 Task: Create Card Mediation Execution Review in Board DevOps Tools and Techniques to Workspace Call Center Services. Create Card Budget Travel Review in Board Content Audit and Strategy Review to Workspace Call Center Services. Create Card Legal Compliance Review in Board Sales Territory Management and Optimization to Workspace Call Center Services
Action: Mouse moved to (79, 360)
Screenshot: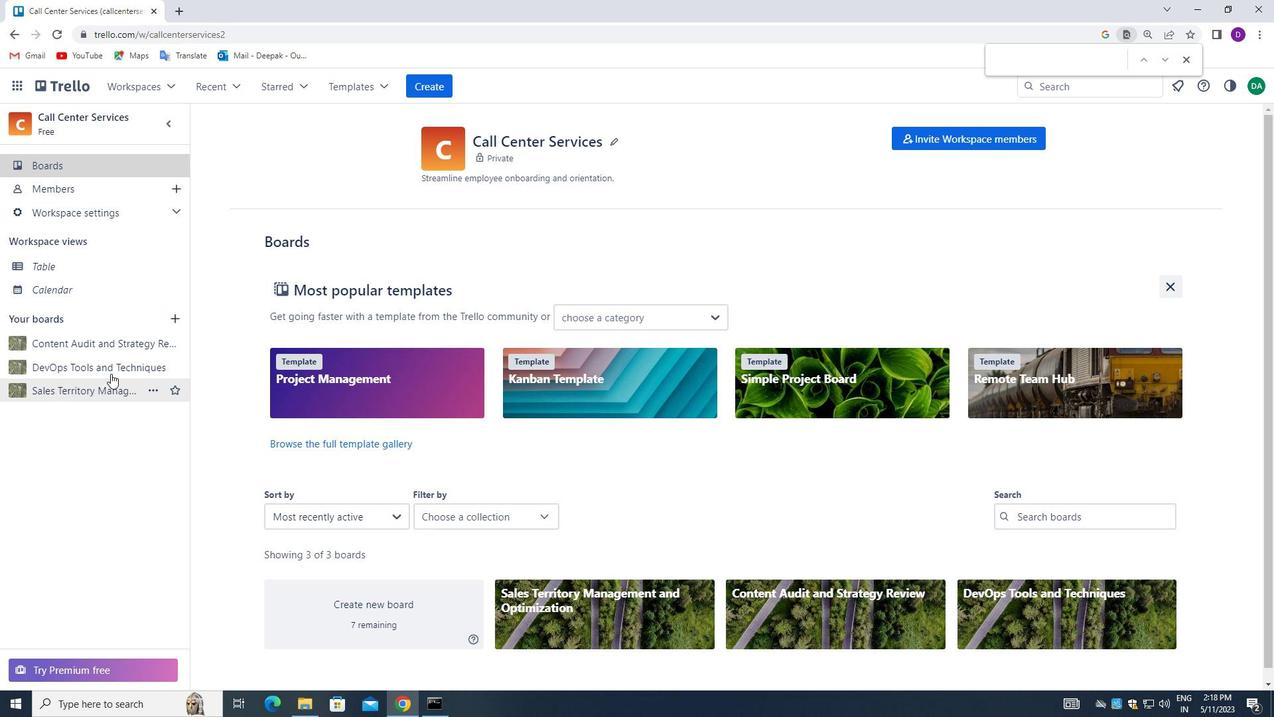 
Action: Mouse pressed left at (79, 360)
Screenshot: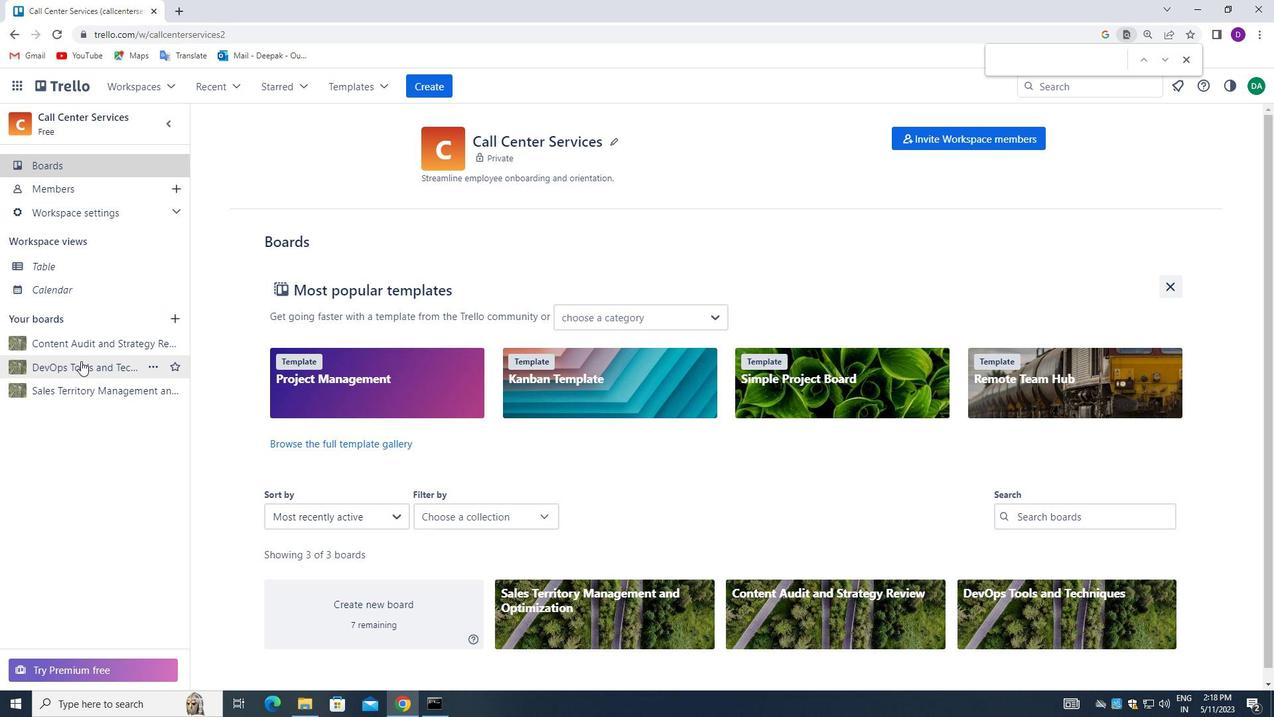 
Action: Mouse moved to (252, 204)
Screenshot: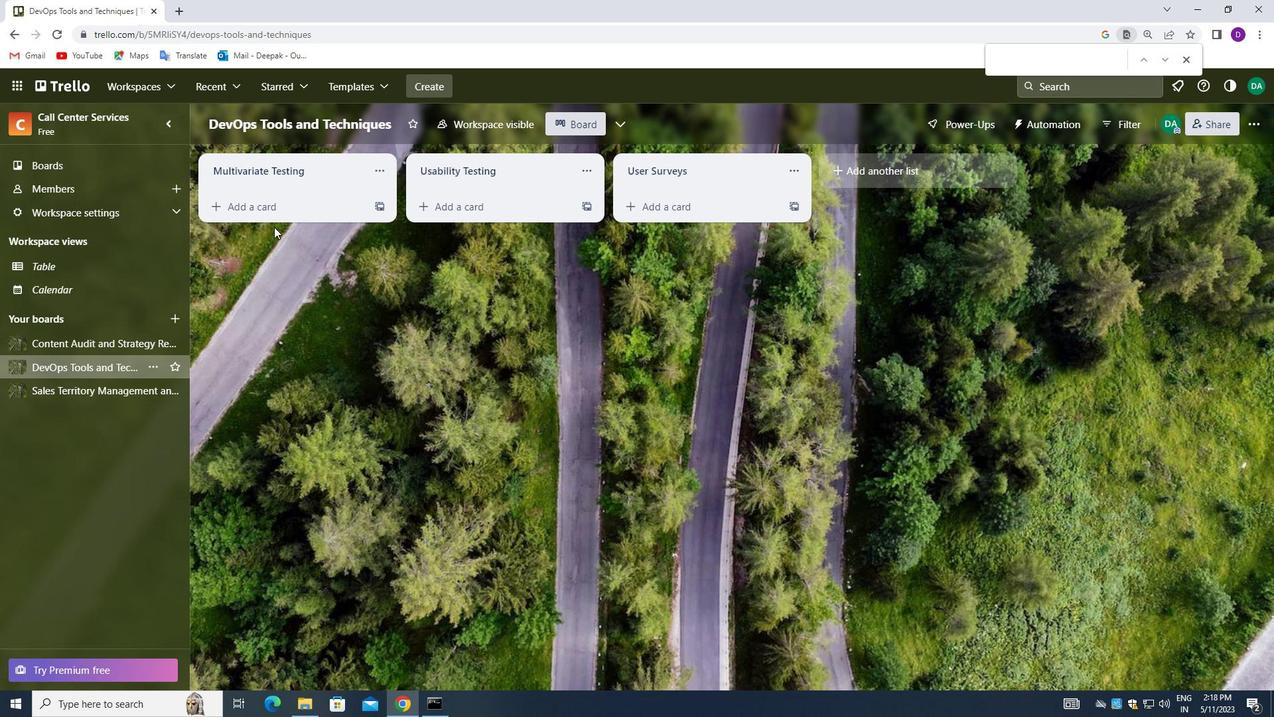 
Action: Mouse pressed left at (252, 204)
Screenshot: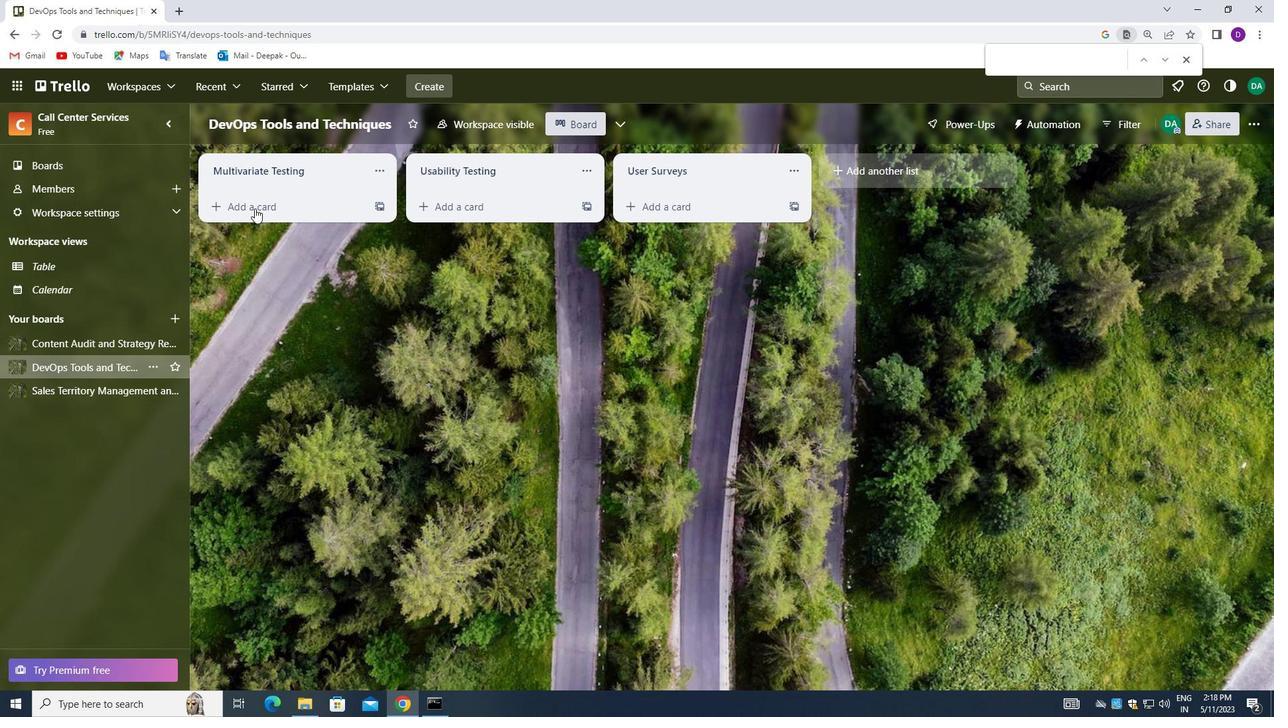 
Action: Mouse moved to (253, 205)
Screenshot: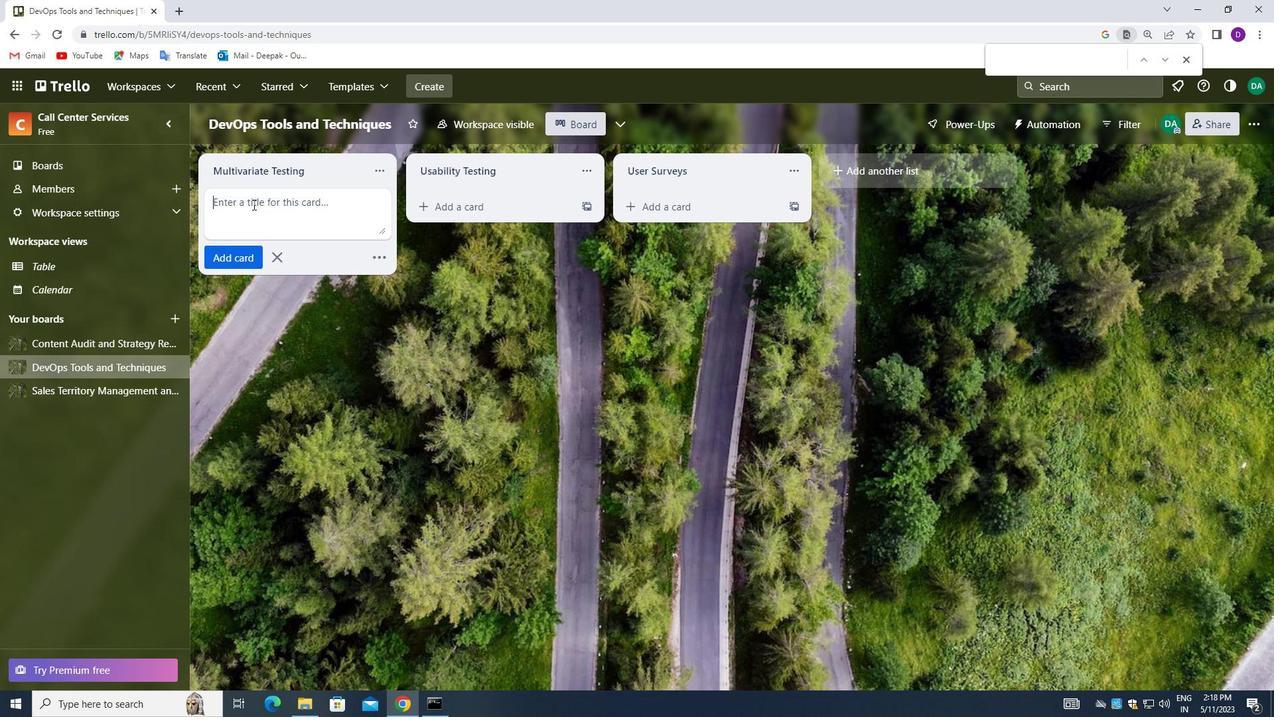 
Action: Mouse pressed left at (253, 205)
Screenshot: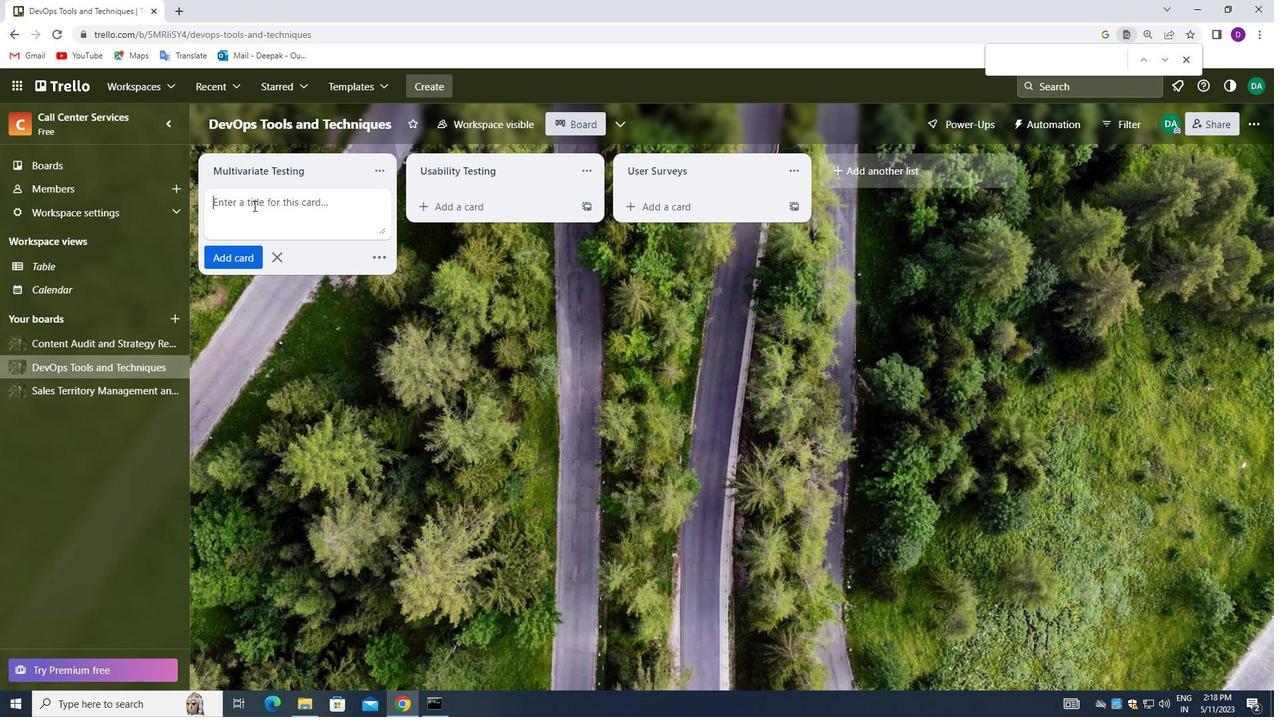 
Action: Mouse moved to (304, 420)
Screenshot: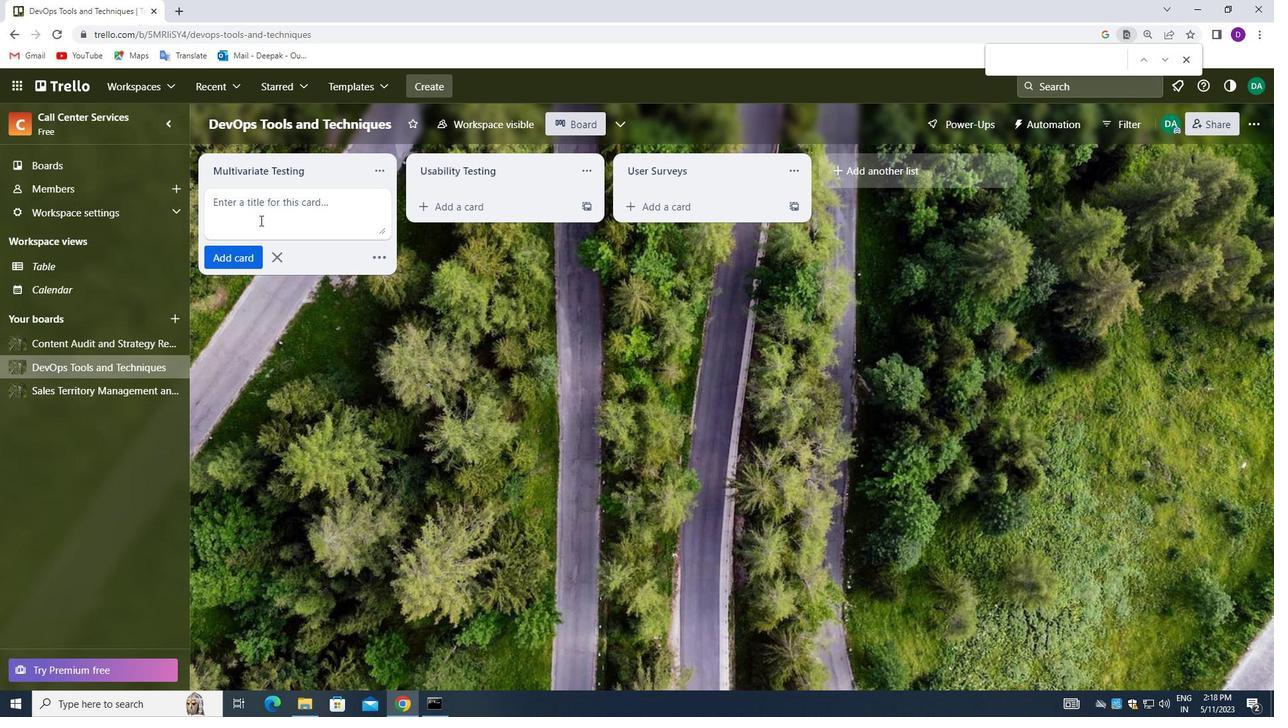 
Action: Key pressed <Key.shift>MEDIATION<Key.space><Key.shift_r>EXECUTION<Key.space><Key.shift_r>REVIEW
Screenshot: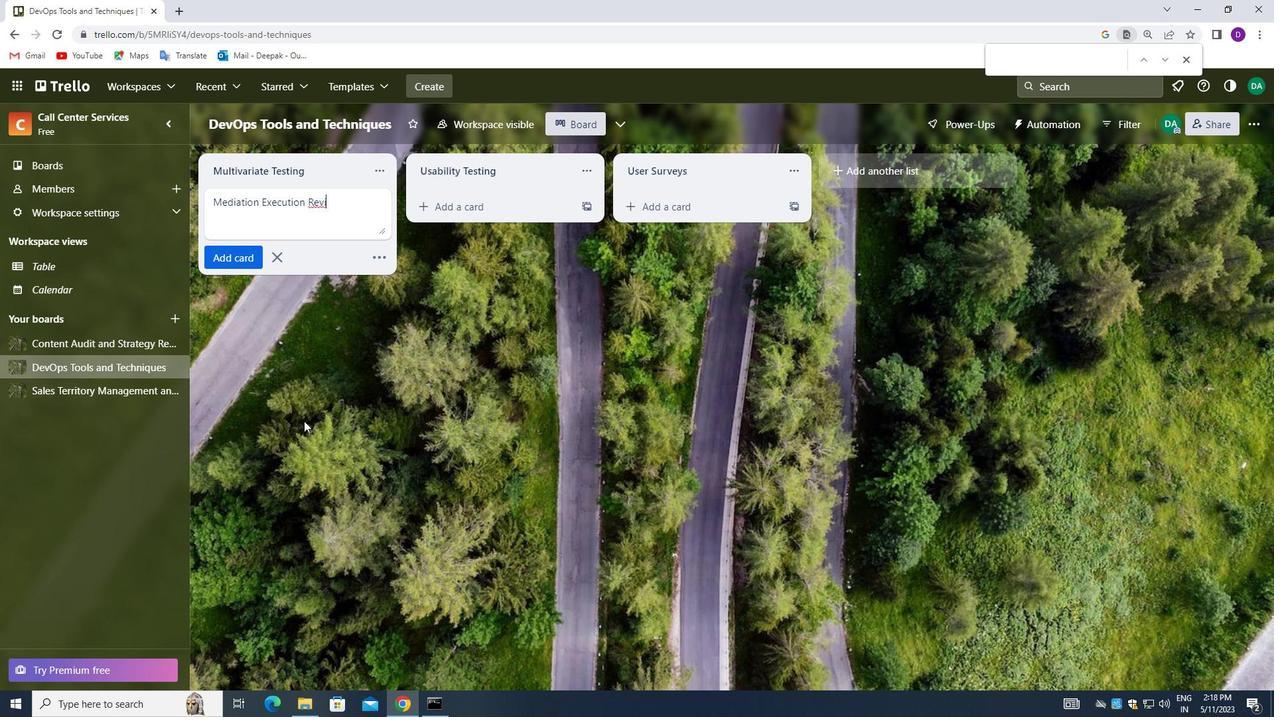 
Action: Mouse moved to (223, 257)
Screenshot: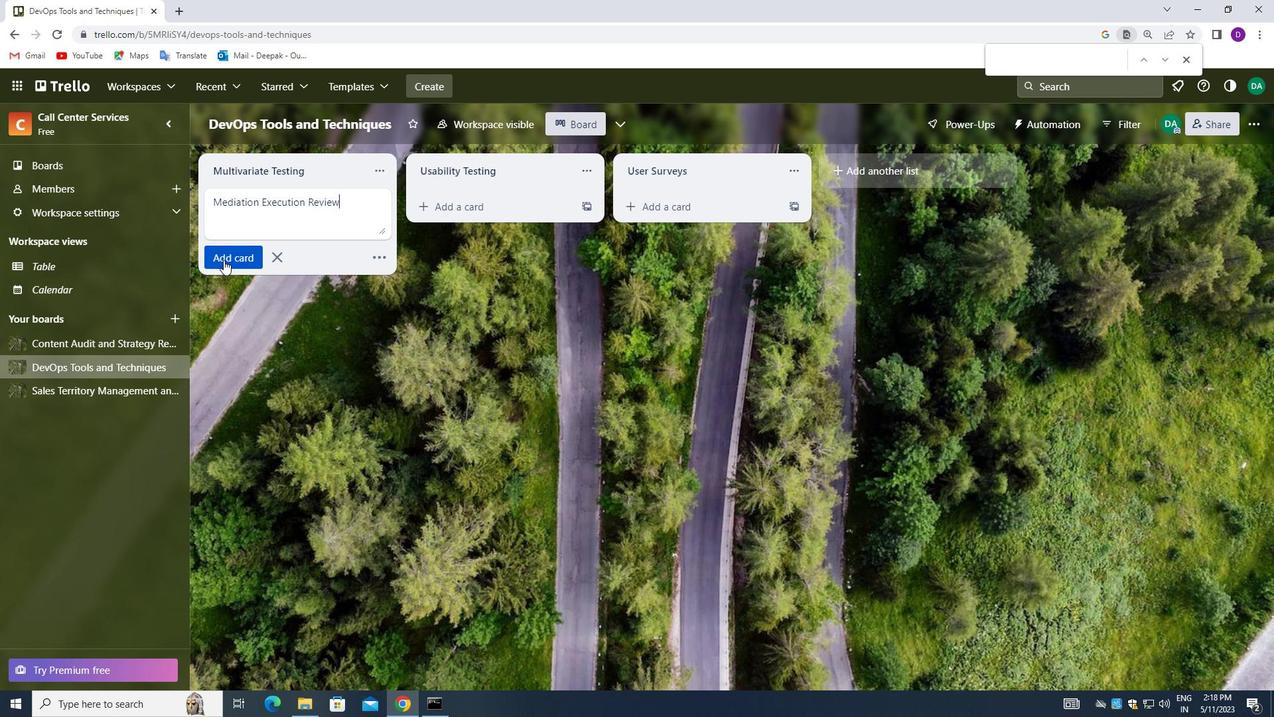 
Action: Mouse pressed left at (223, 257)
Screenshot: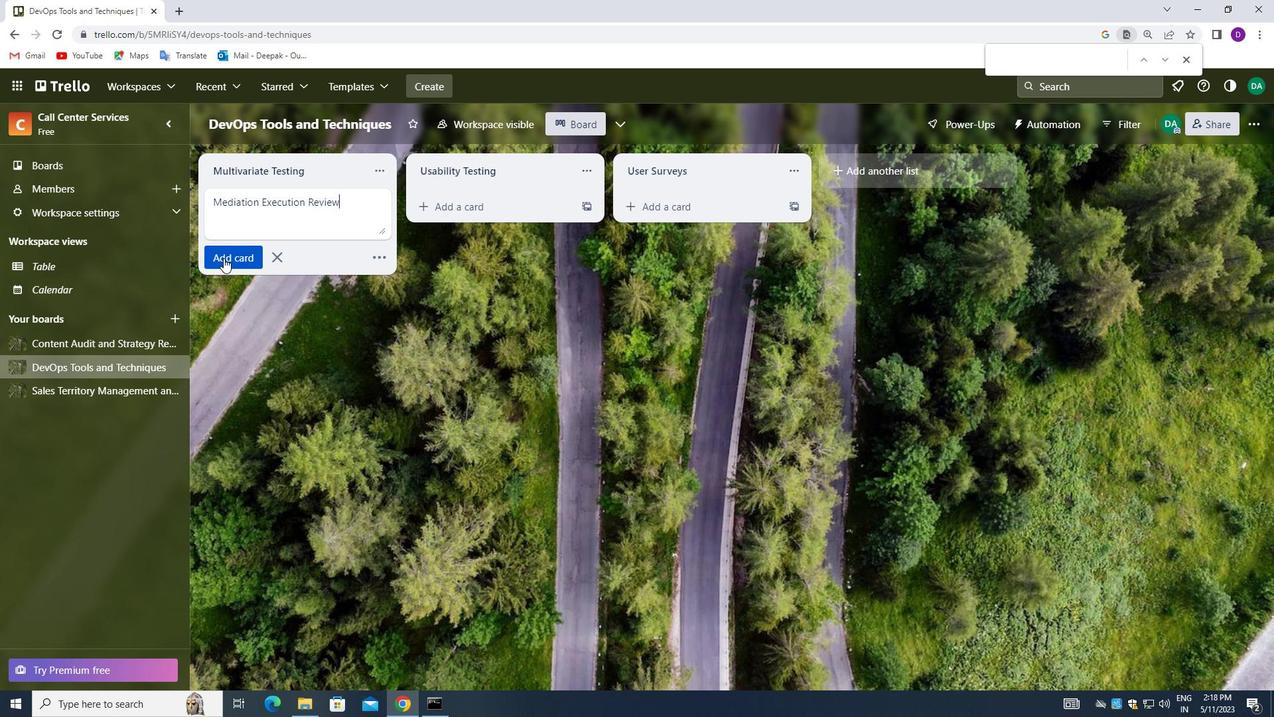 
Action: Mouse moved to (300, 327)
Screenshot: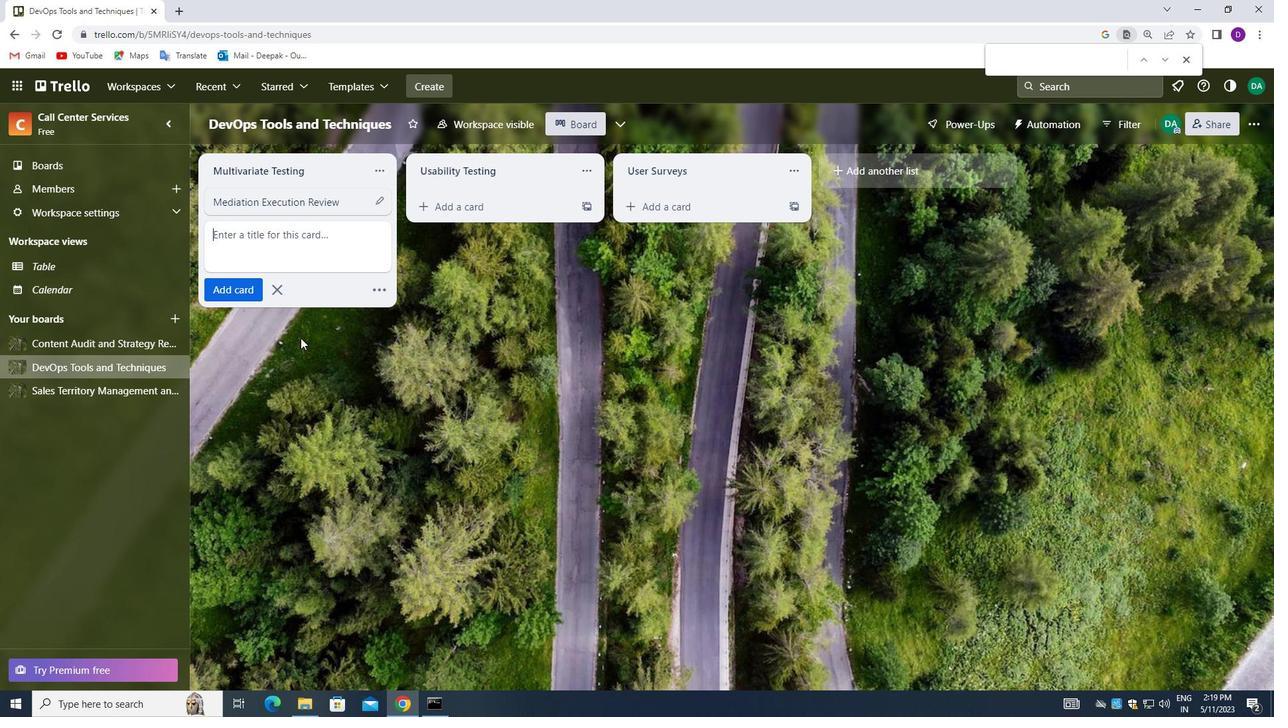 
Action: Mouse pressed left at (300, 327)
Screenshot: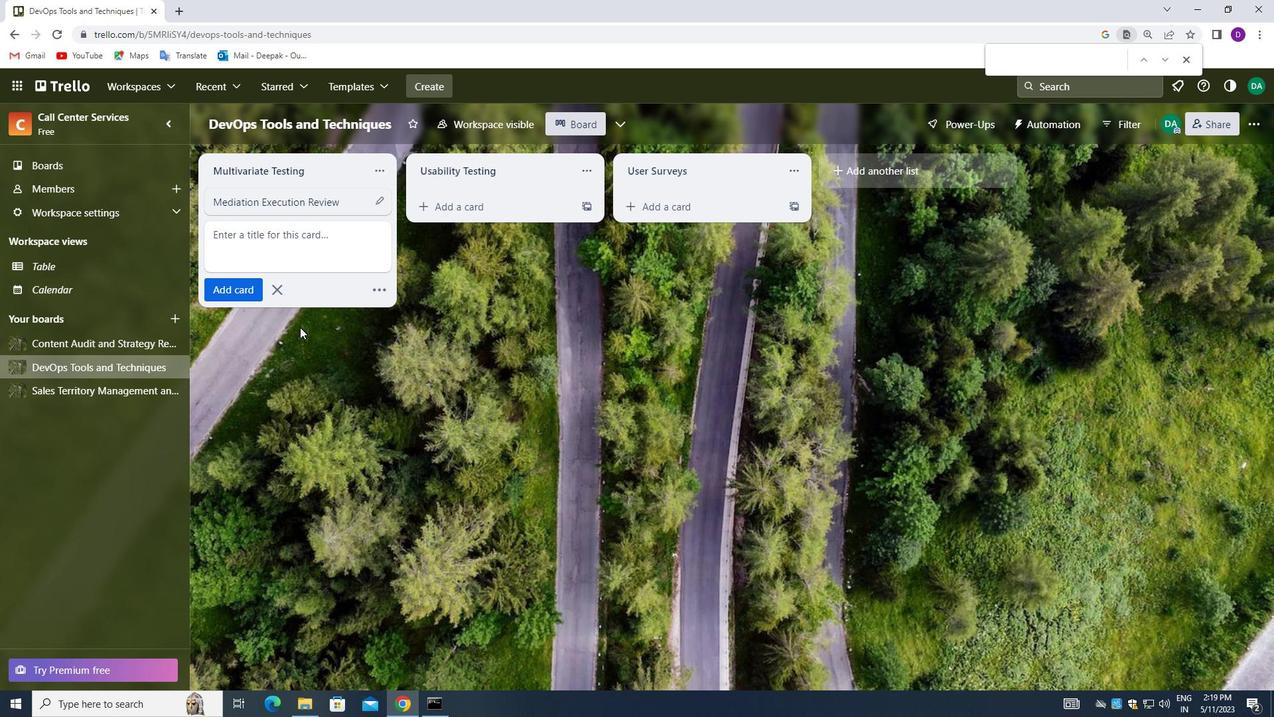 
Action: Mouse moved to (91, 343)
Screenshot: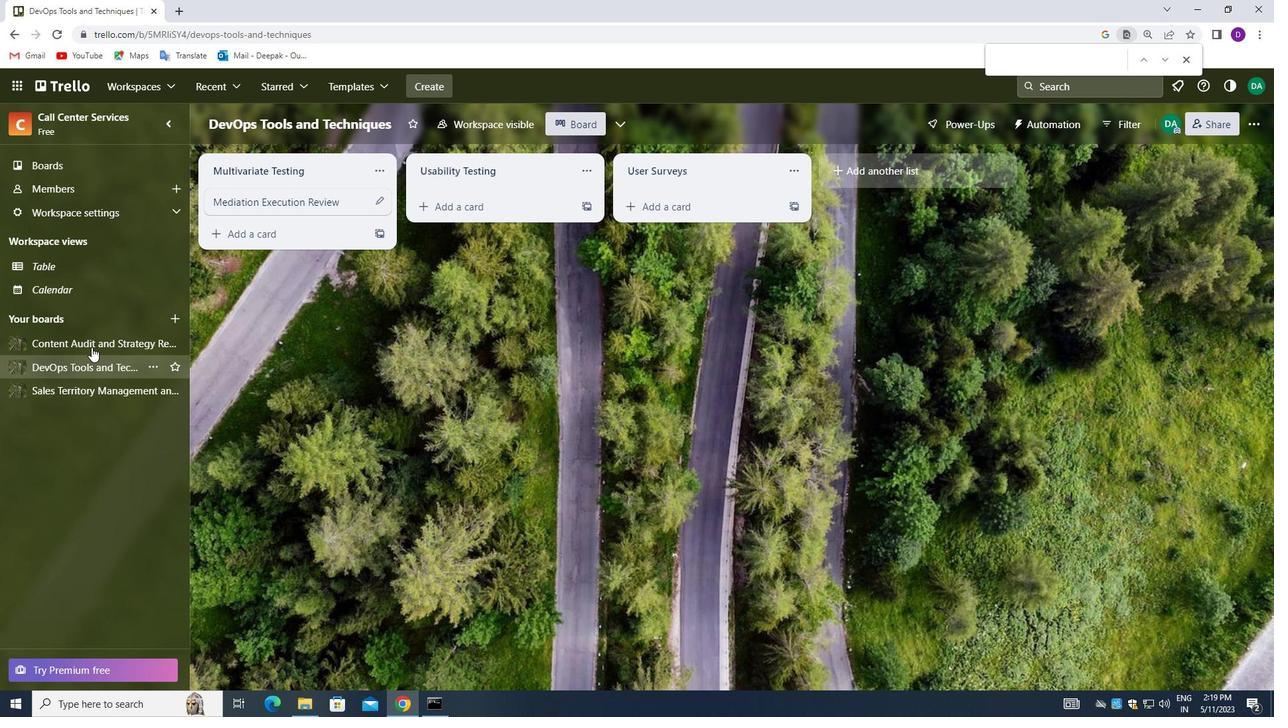 
Action: Mouse pressed left at (91, 343)
Screenshot: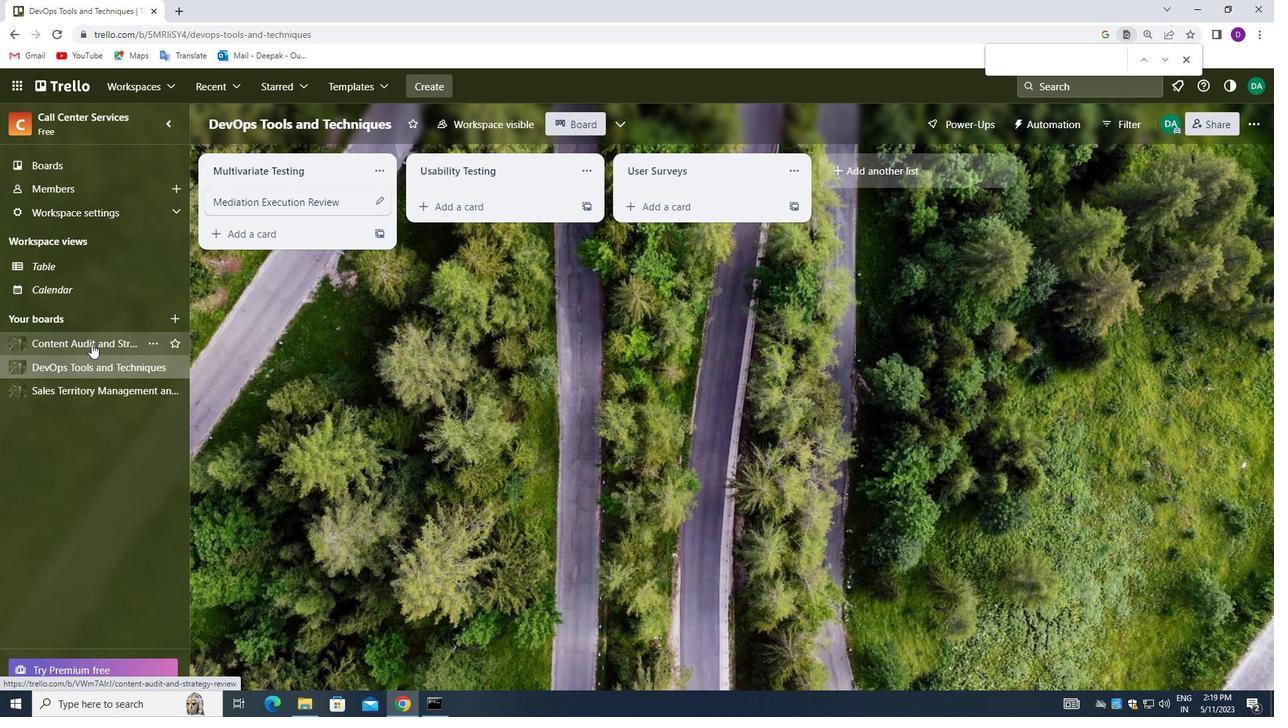 
Action: Mouse moved to (247, 203)
Screenshot: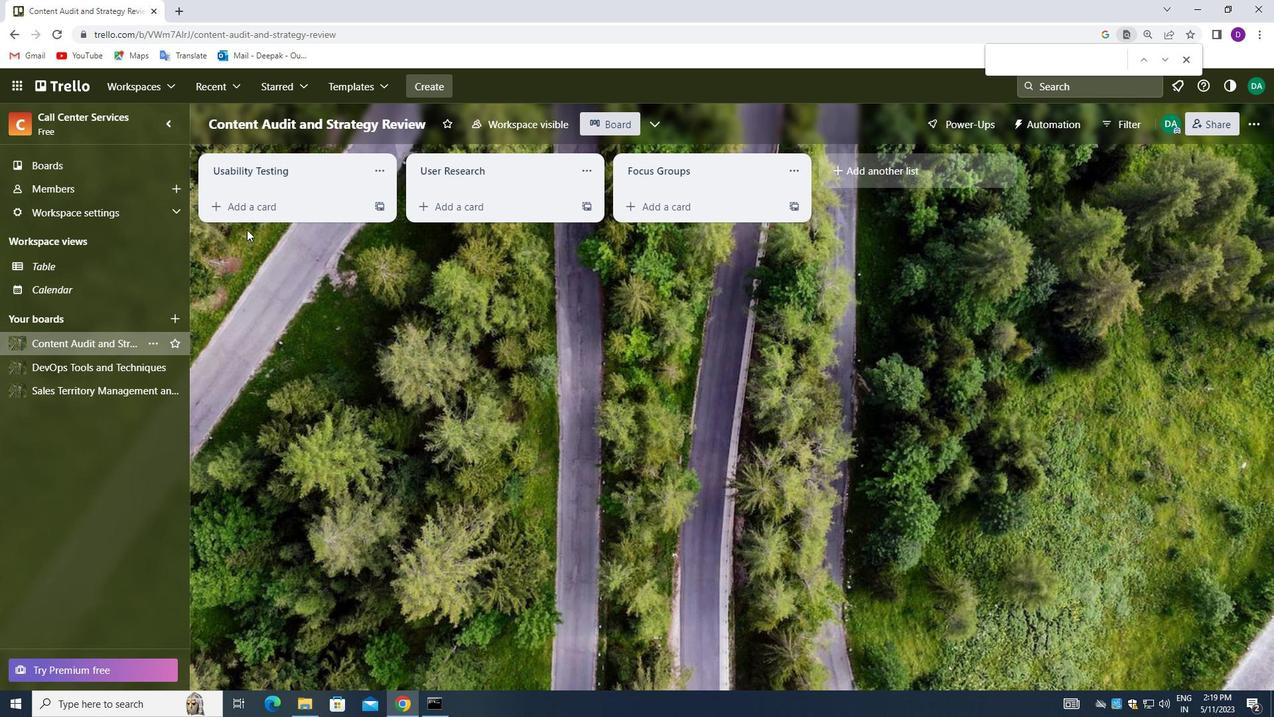 
Action: Mouse pressed left at (247, 203)
Screenshot: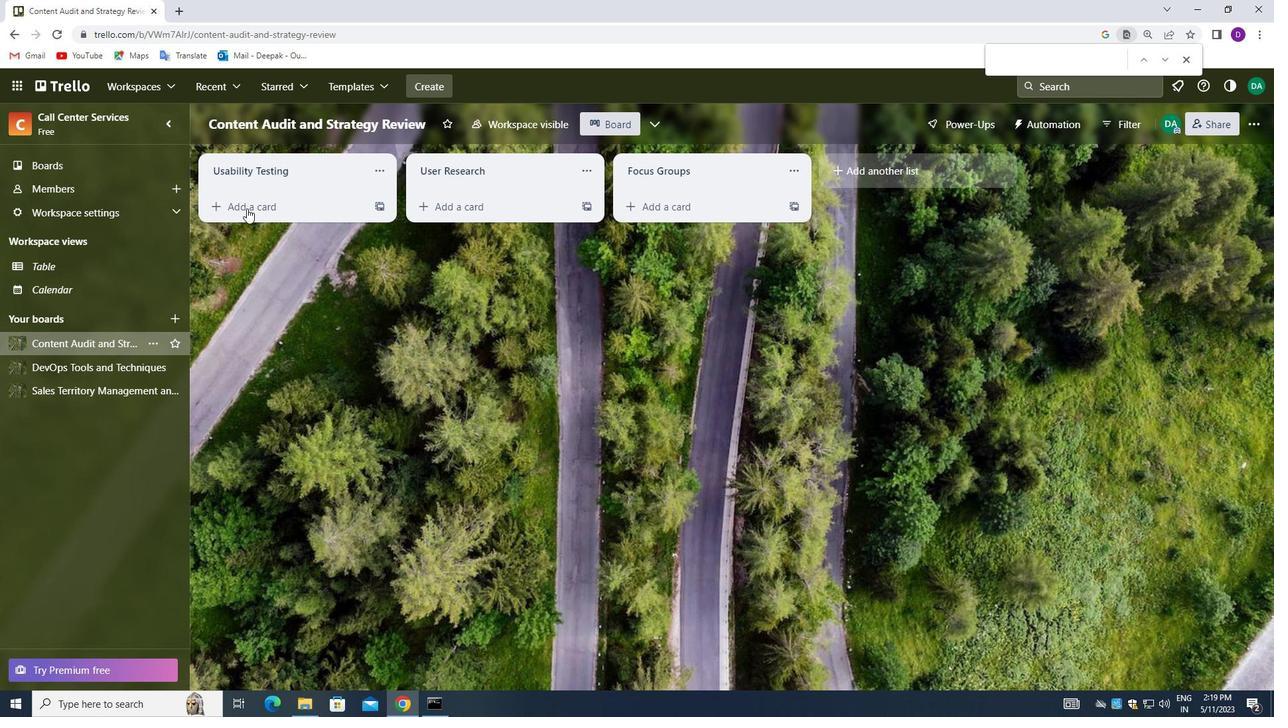 
Action: Mouse moved to (250, 207)
Screenshot: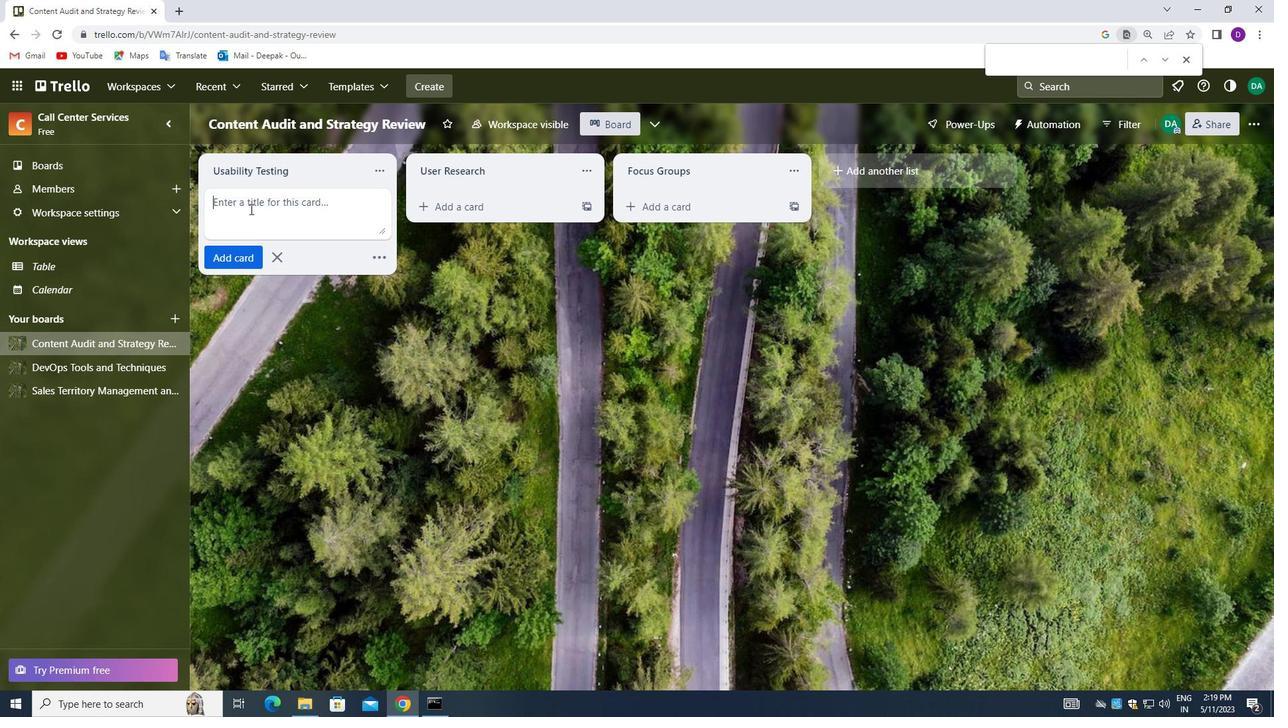 
Action: Mouse pressed left at (250, 207)
Screenshot: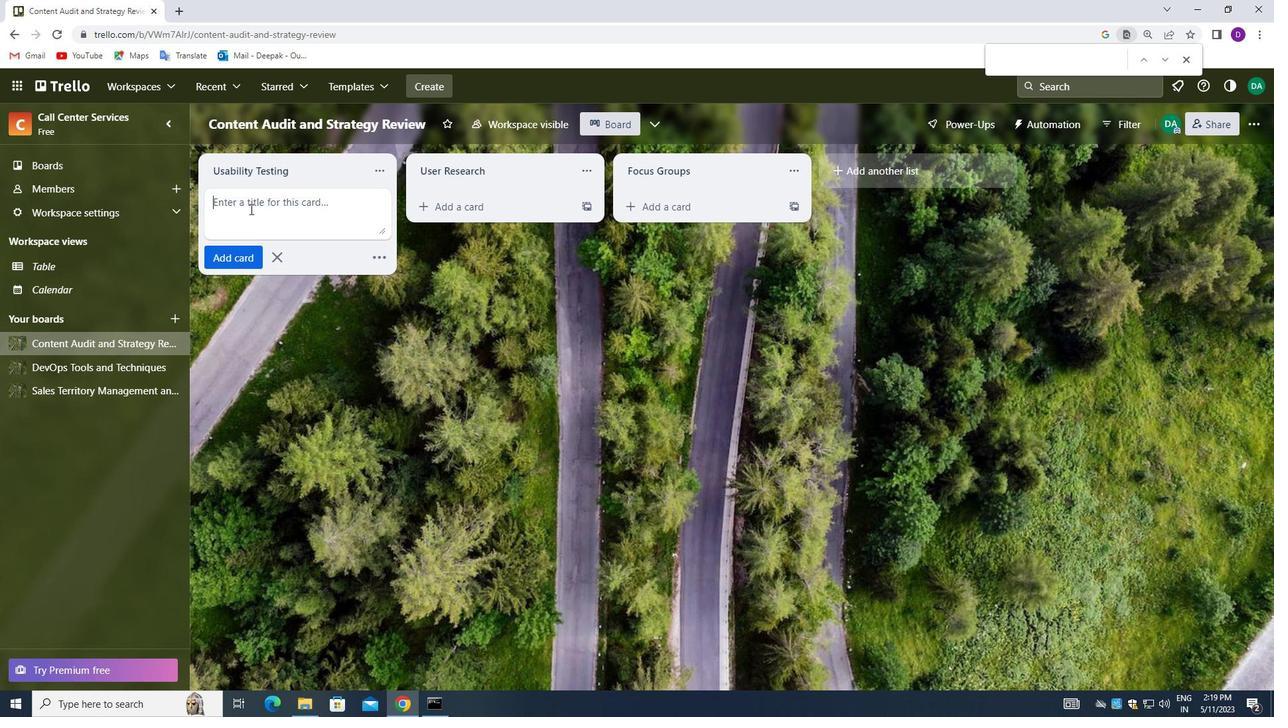 
Action: Key pressed <Key.shift_r>BUDGET<Key.space><Key.shift_r>TRAVEL<Key.space><Key.shift_r>REVIEW
Screenshot: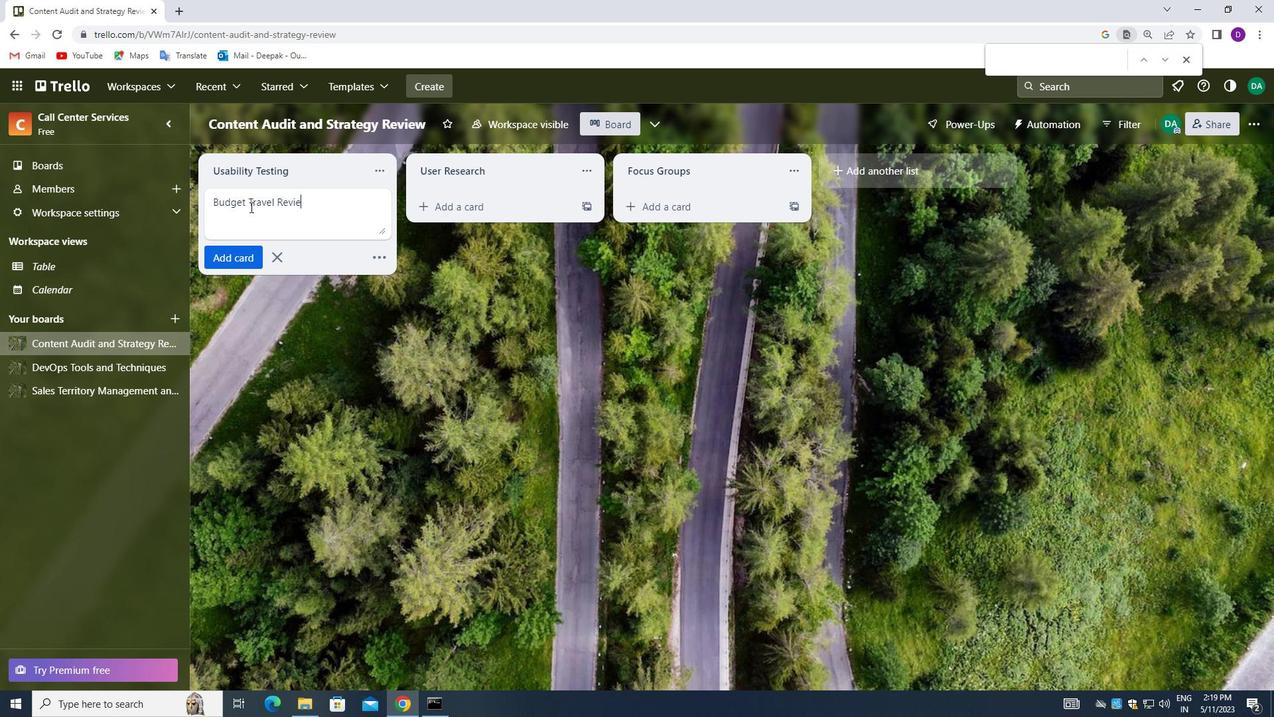 
Action: Mouse moved to (223, 262)
Screenshot: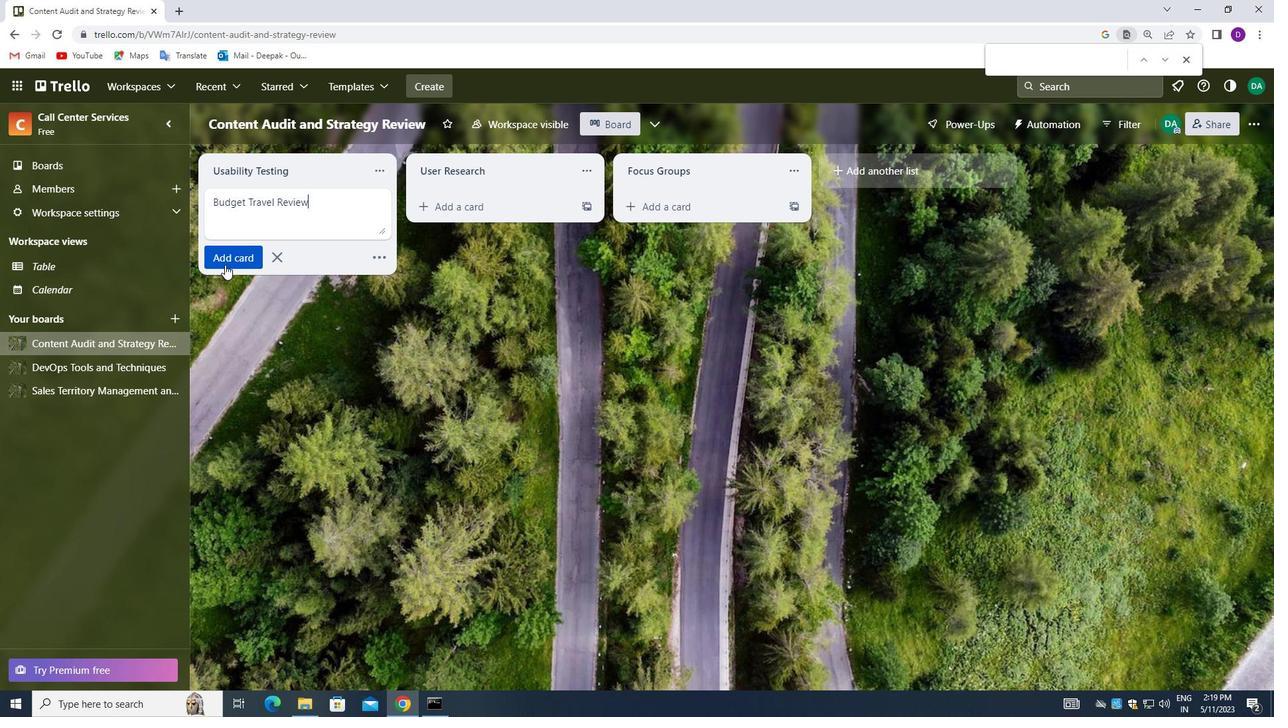 
Action: Mouse pressed left at (223, 262)
Screenshot: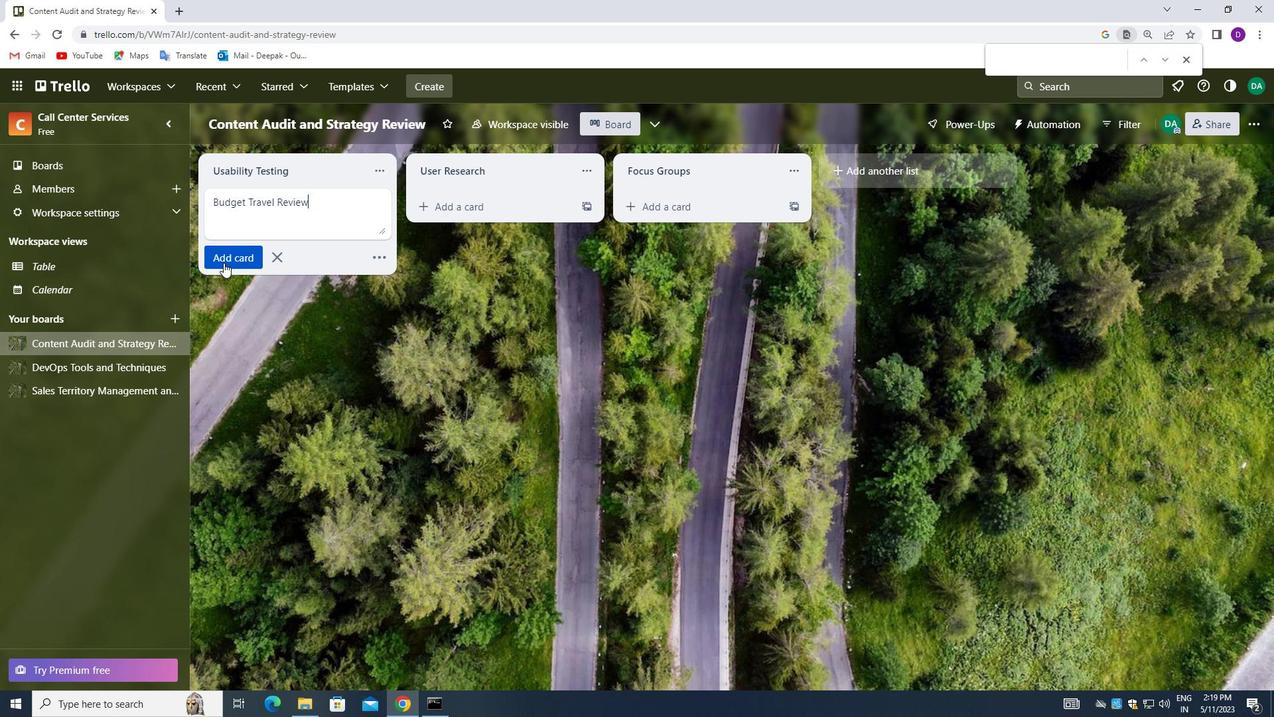 
Action: Mouse moved to (360, 336)
Screenshot: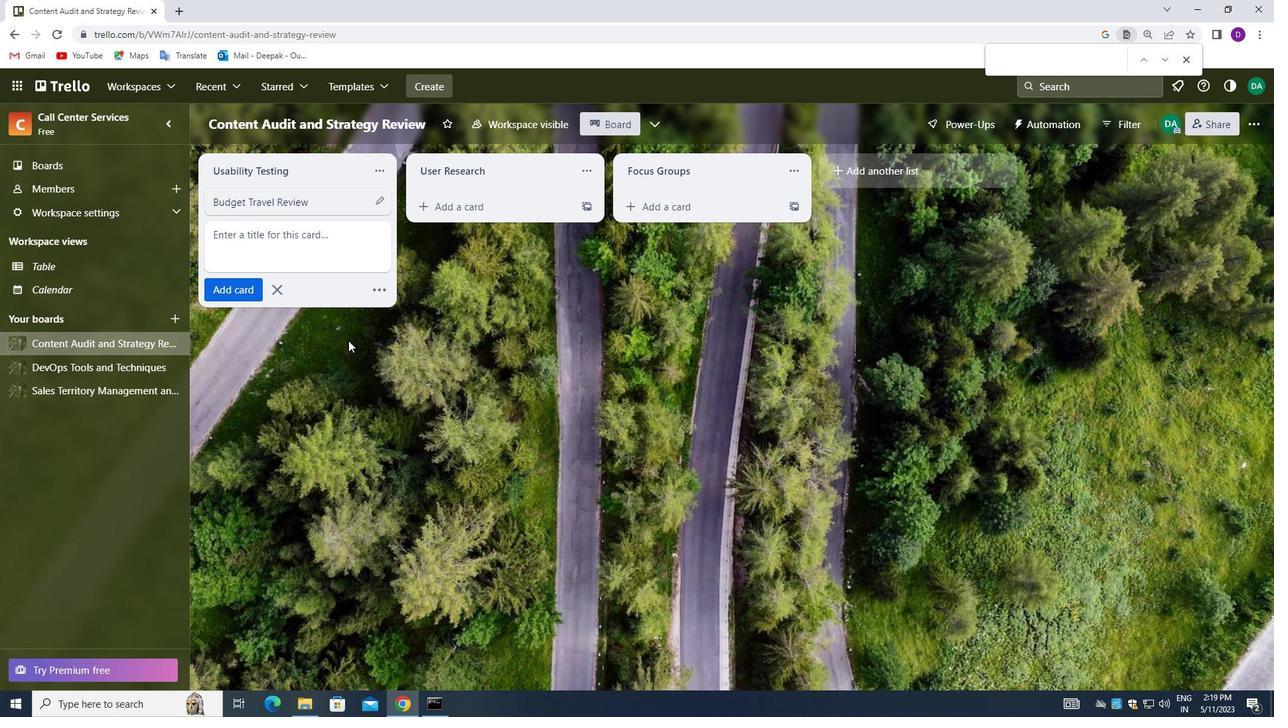 
Action: Mouse pressed left at (360, 336)
Screenshot: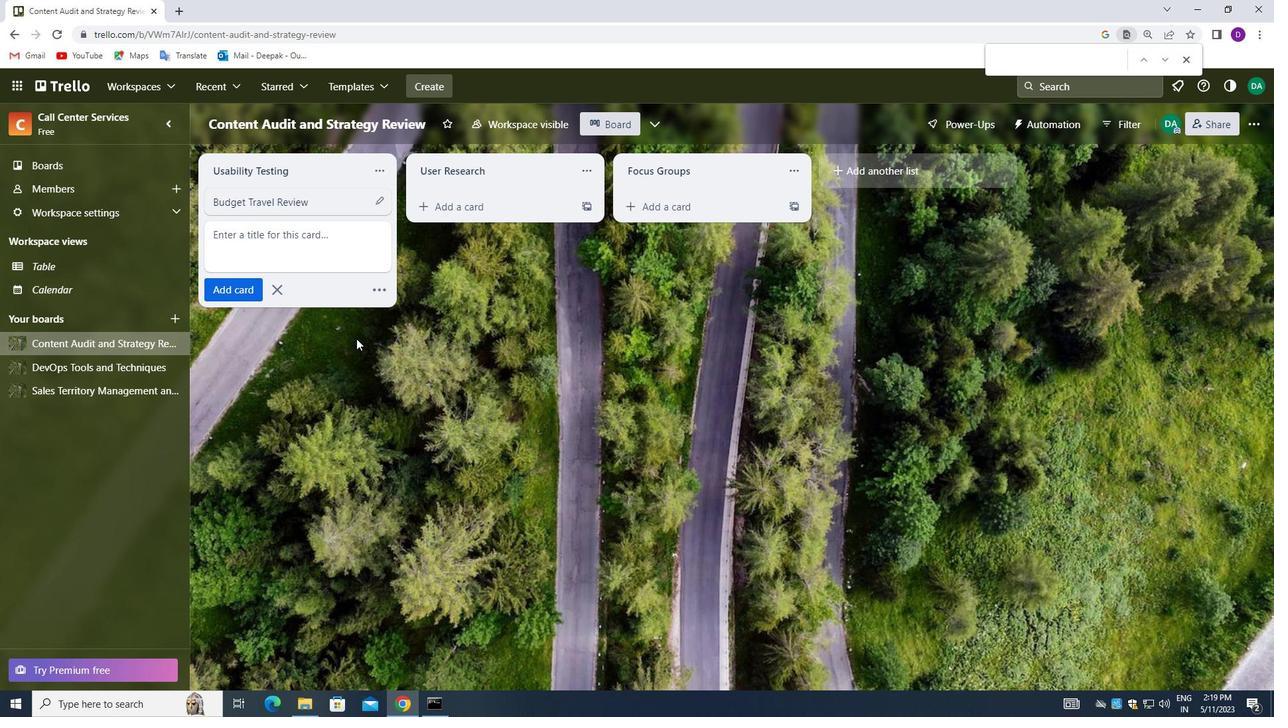 
Action: Mouse moved to (112, 391)
Screenshot: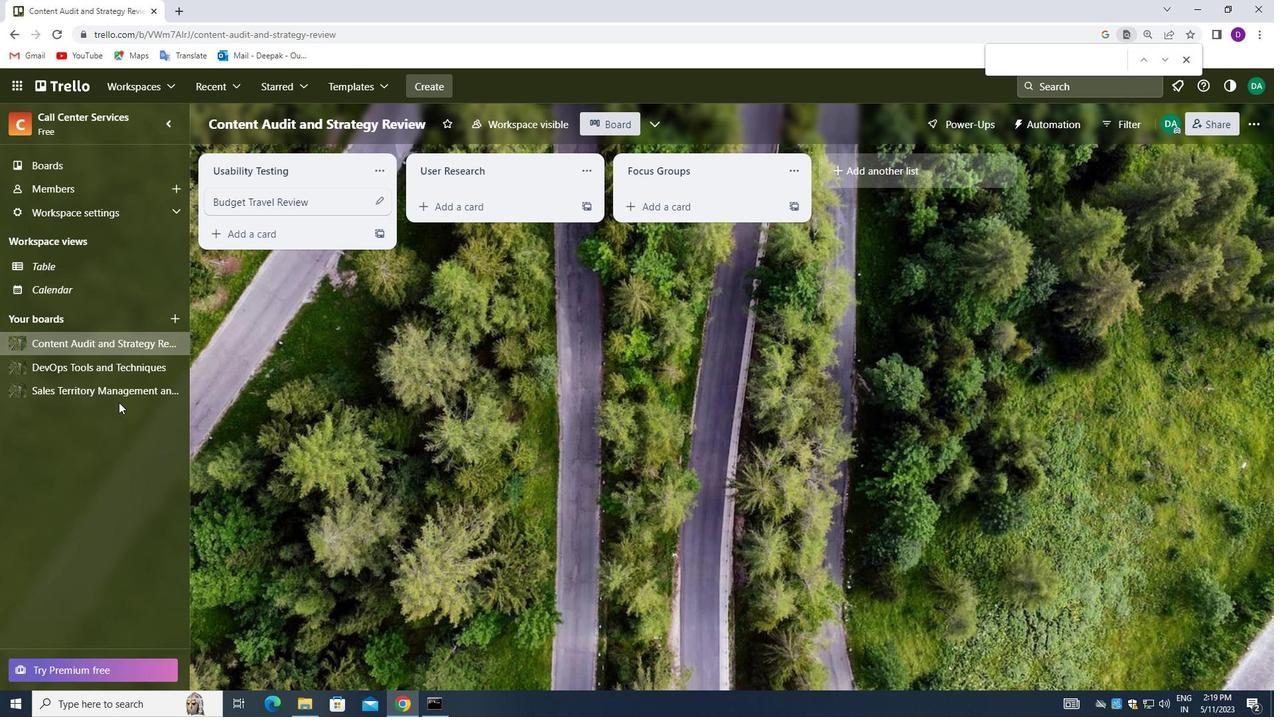 
Action: Mouse pressed left at (112, 391)
Screenshot: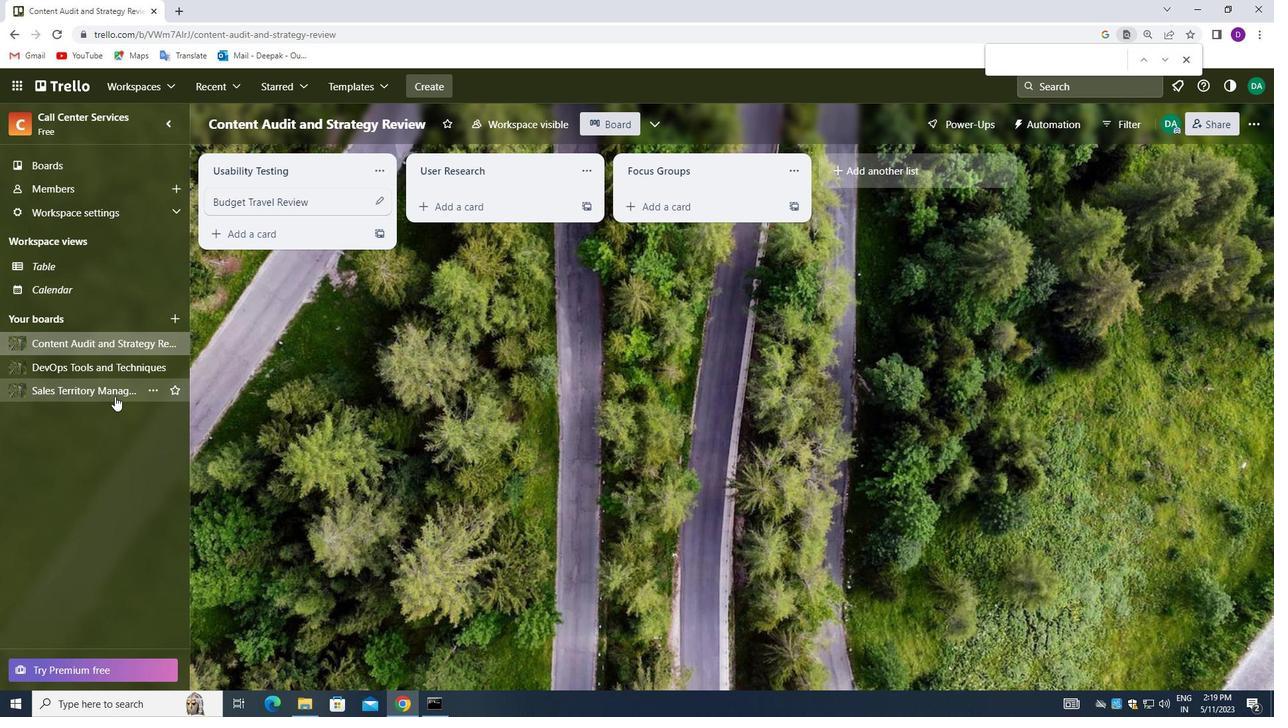 
Action: Mouse moved to (269, 210)
Screenshot: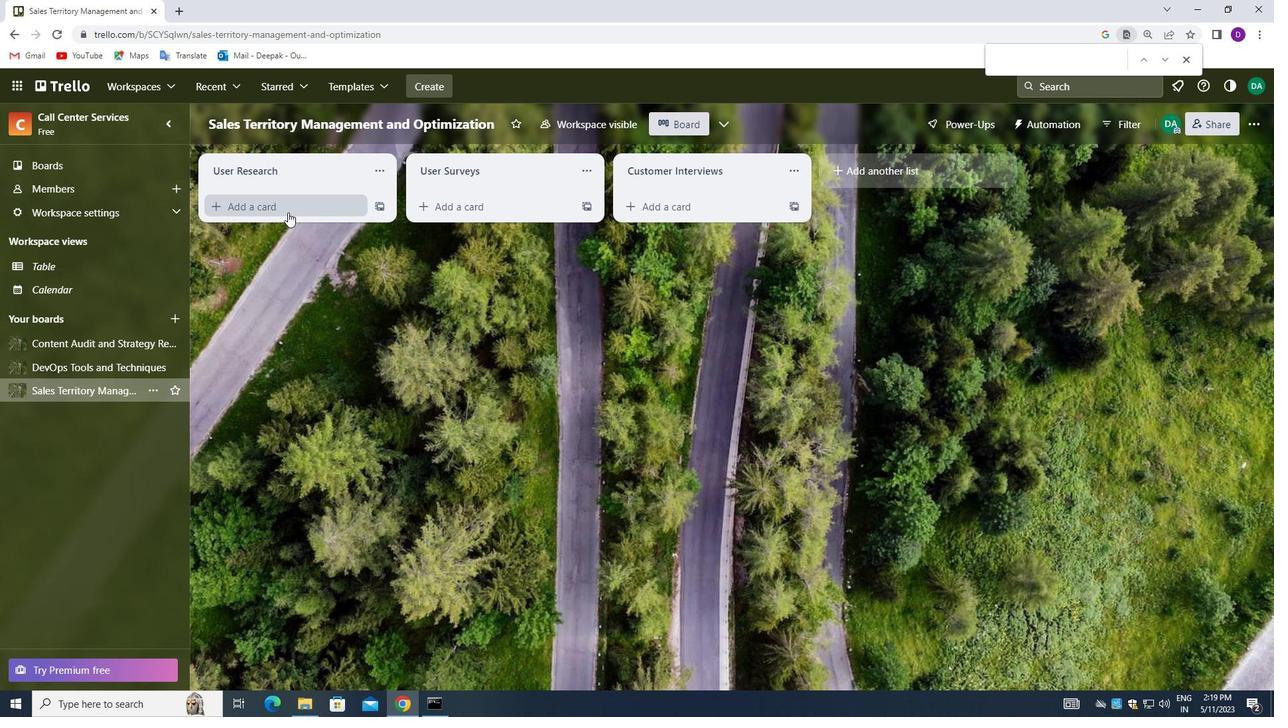 
Action: Mouse pressed left at (269, 210)
Screenshot: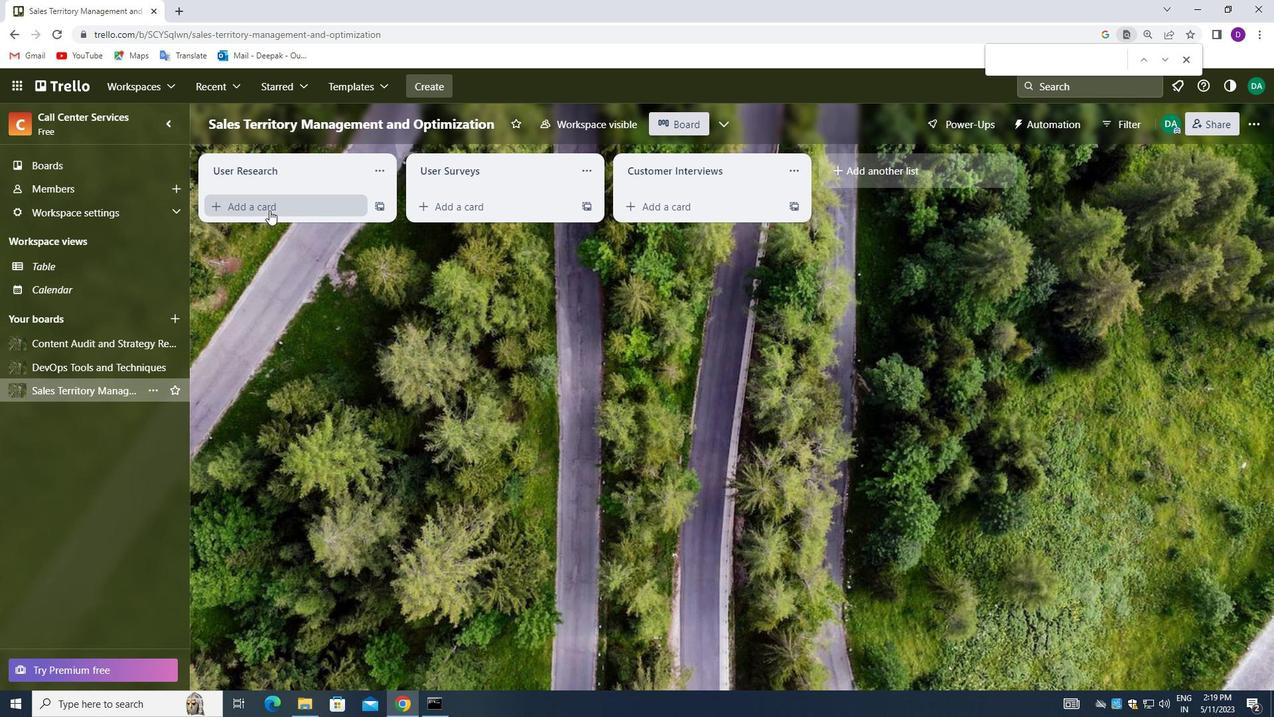 
Action: Mouse moved to (269, 207)
Screenshot: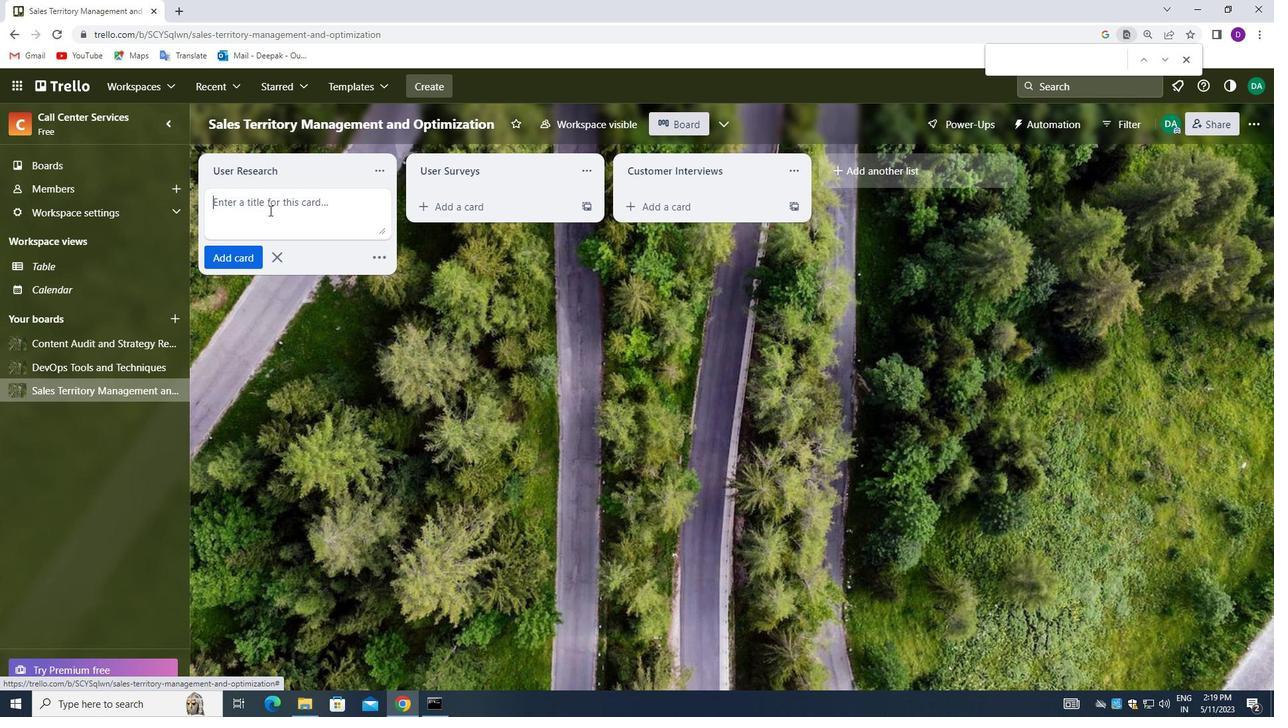 
Action: Mouse pressed left at (269, 207)
Screenshot: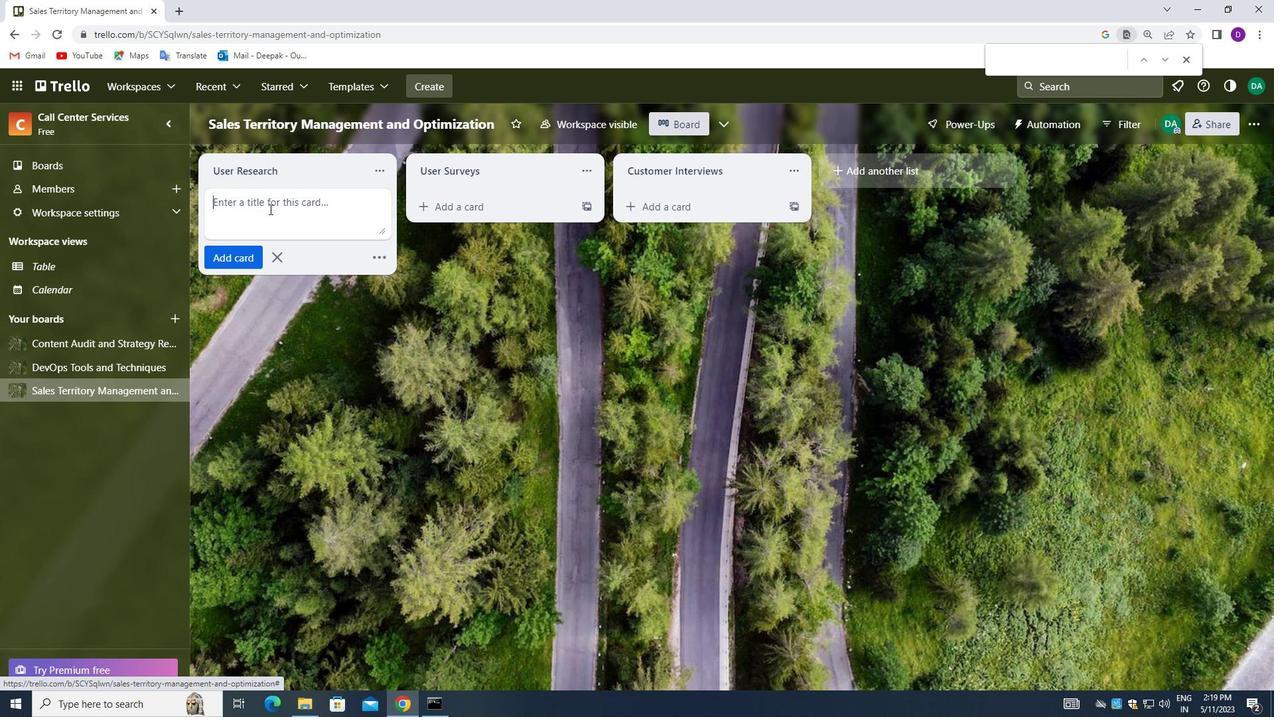 
Action: Key pressed <Key.shift>LEGAL<Key.space><Key.shift_r>COMPLIANCE<Key.space><Key.shift_r>REVIEW
Screenshot: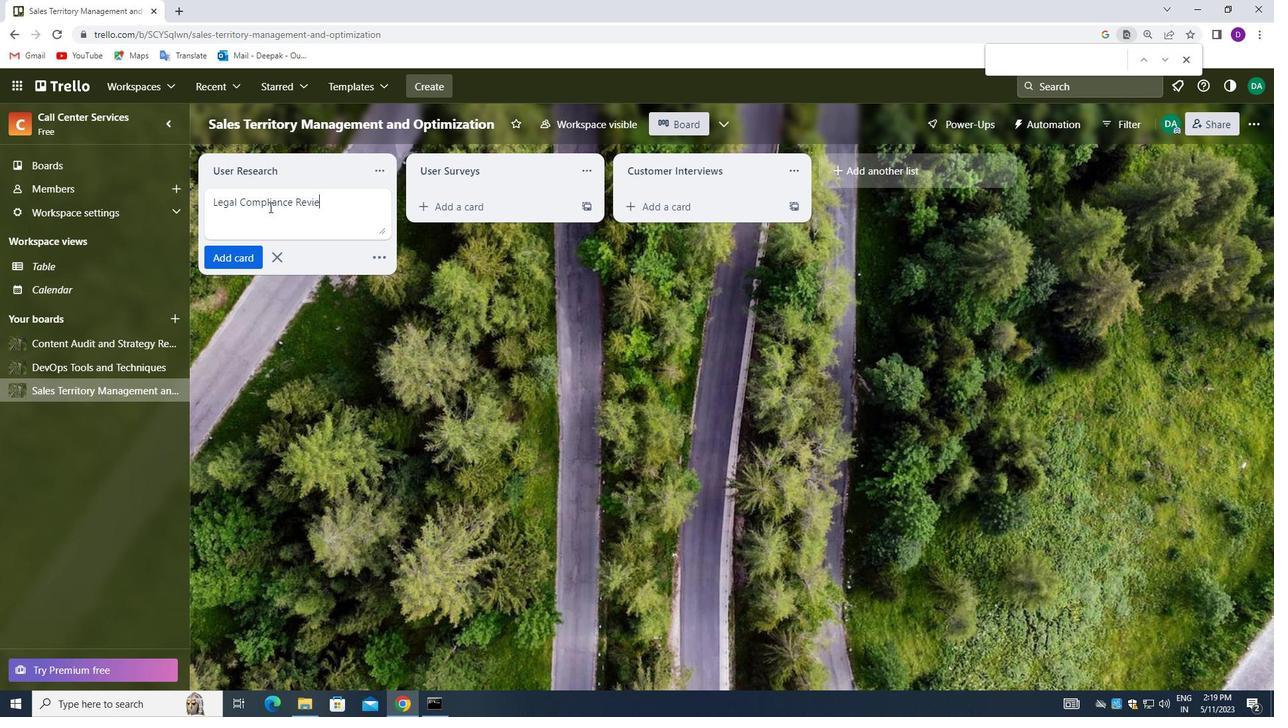 
Action: Mouse moved to (226, 260)
Screenshot: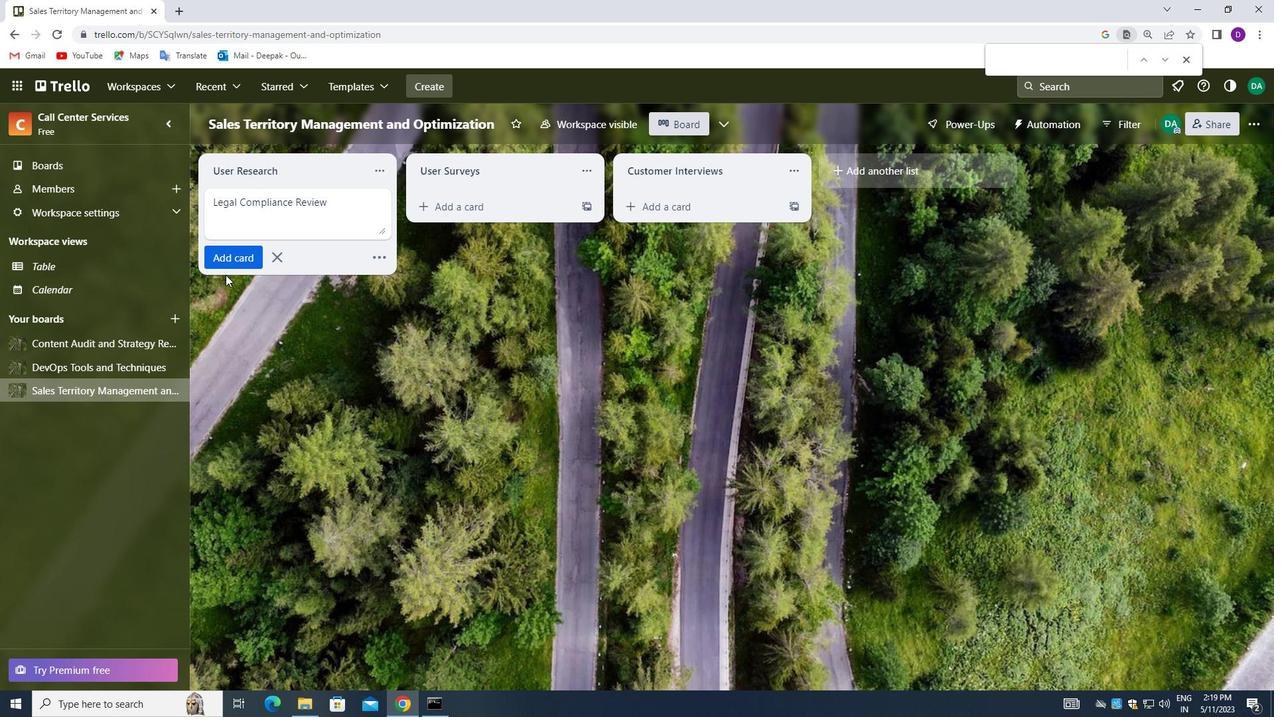 
Action: Mouse pressed left at (226, 260)
Screenshot: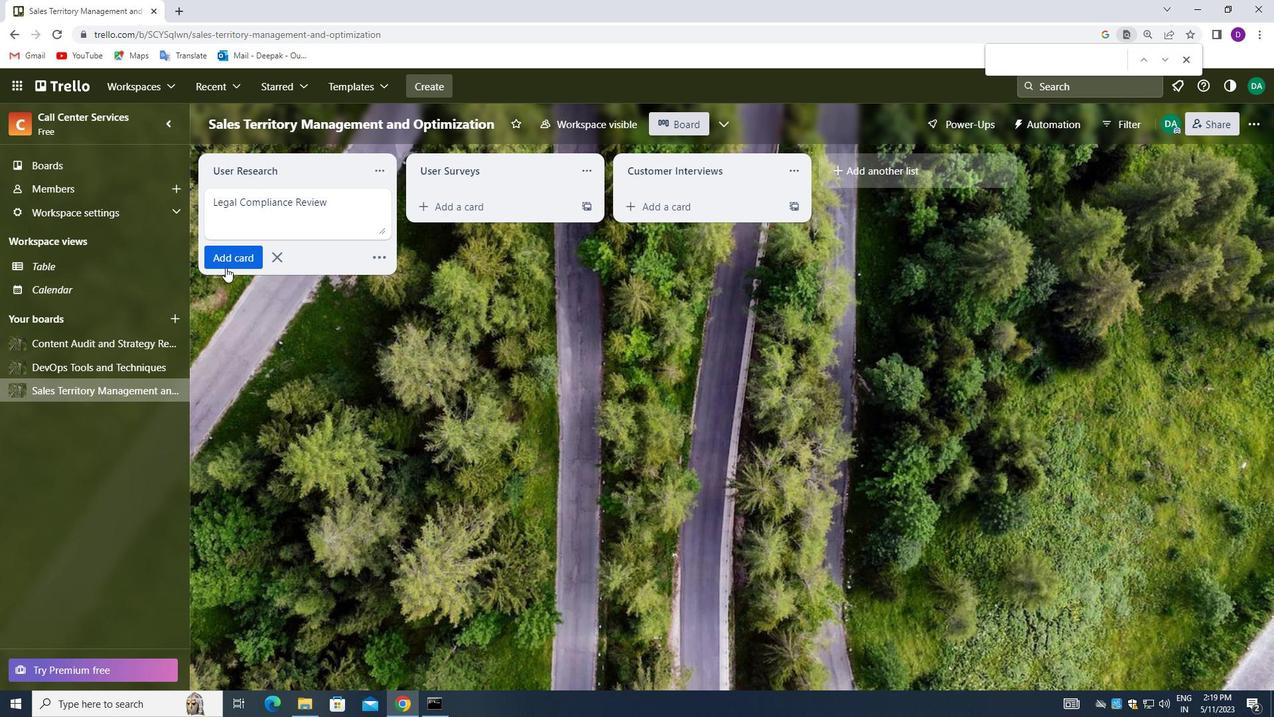 
Action: Mouse moved to (430, 285)
Screenshot: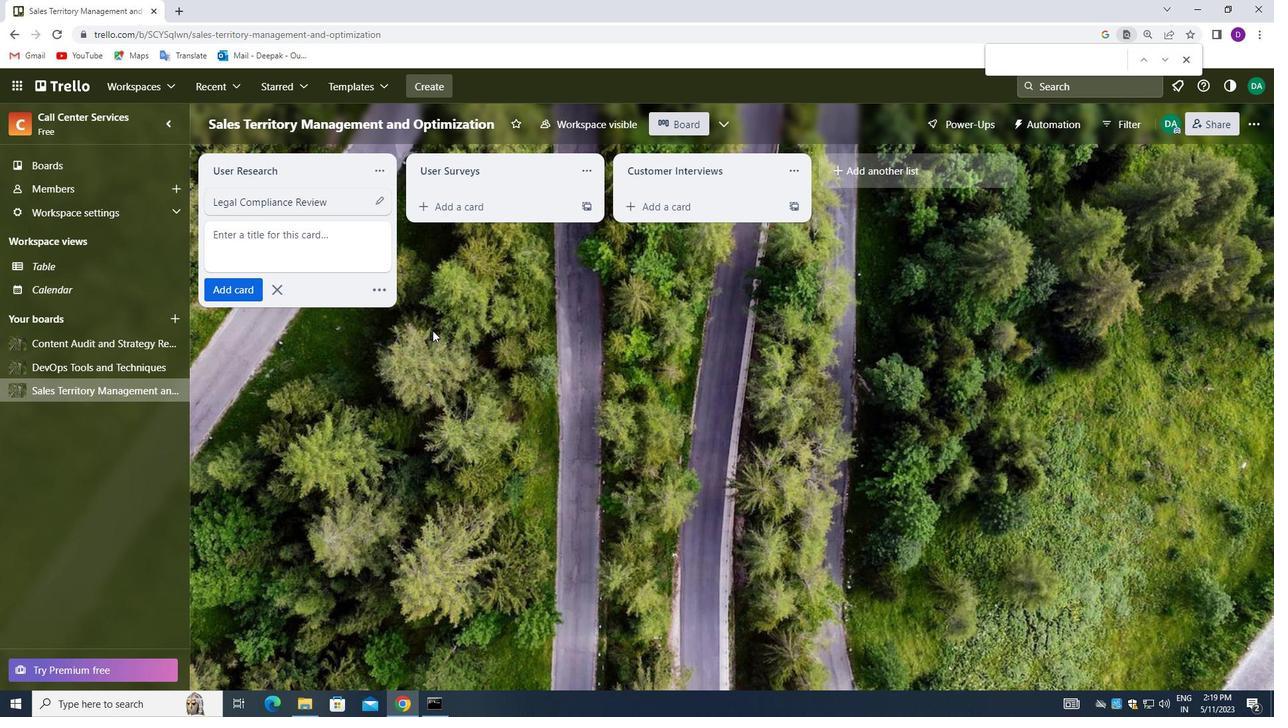 
Action: Mouse pressed left at (430, 285)
Screenshot: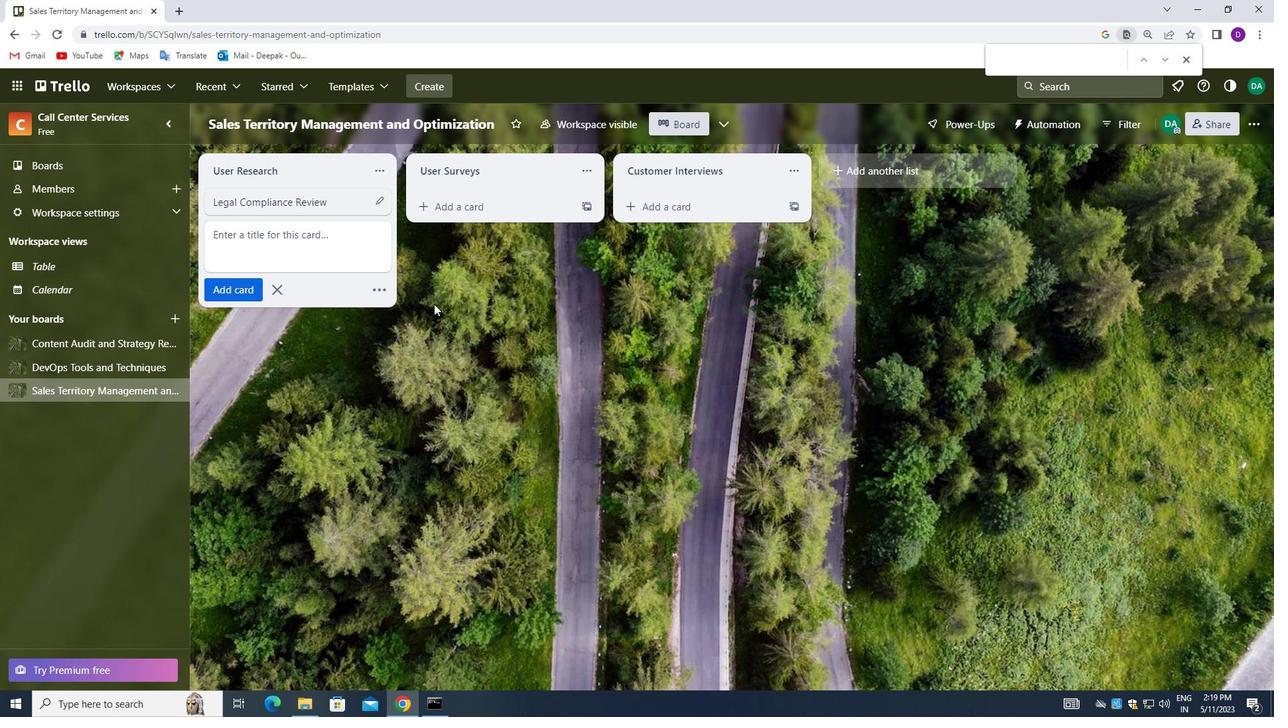 
